 Task: Set "Trellis RD quantization" for "H.264/MPEG-4 Part 10/AVC encoder (x264)" to 2.
Action: Mouse moved to (98, 13)
Screenshot: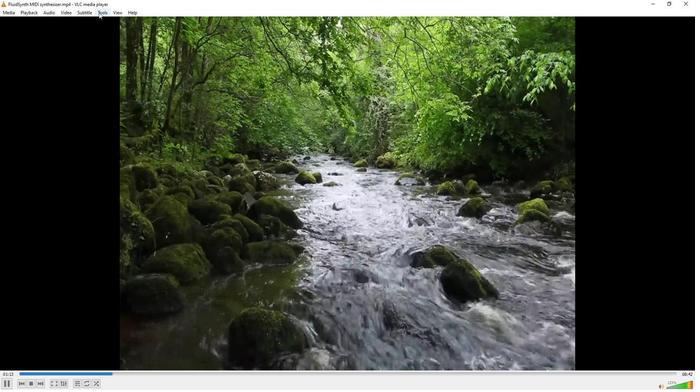 
Action: Mouse pressed left at (98, 13)
Screenshot: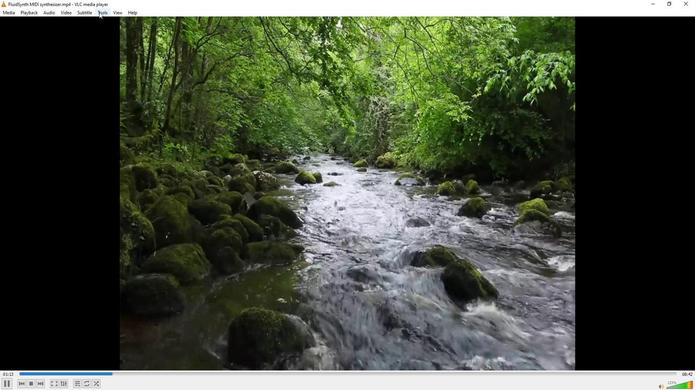 
Action: Mouse moved to (108, 101)
Screenshot: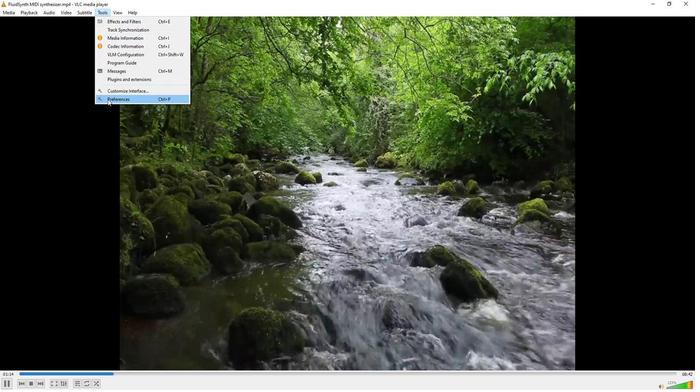 
Action: Mouse pressed left at (108, 101)
Screenshot: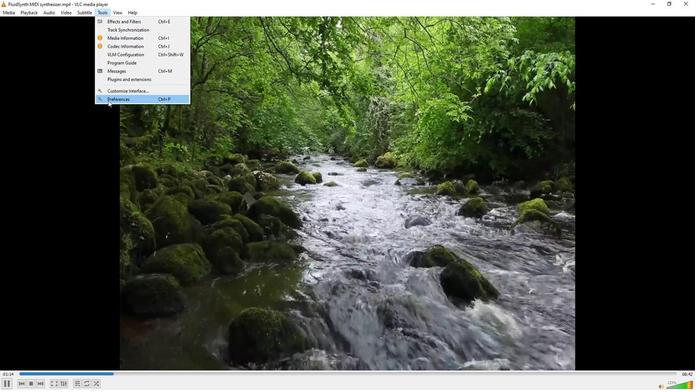 
Action: Mouse moved to (79, 304)
Screenshot: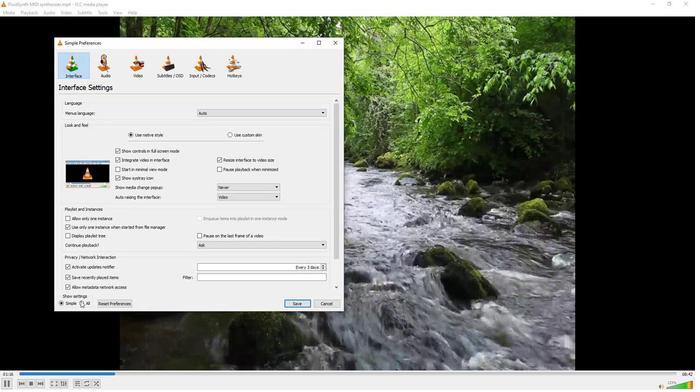 
Action: Mouse pressed left at (79, 304)
Screenshot: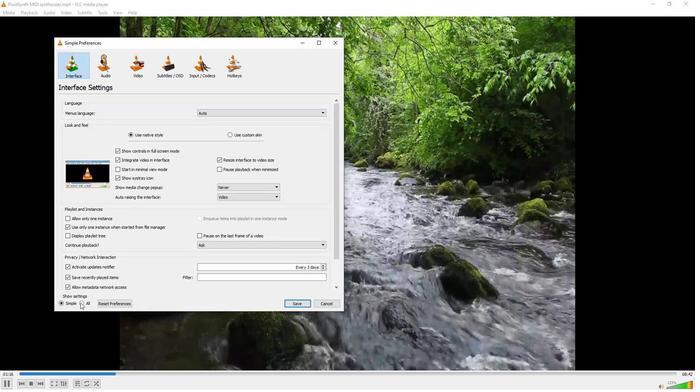 
Action: Mouse moved to (72, 232)
Screenshot: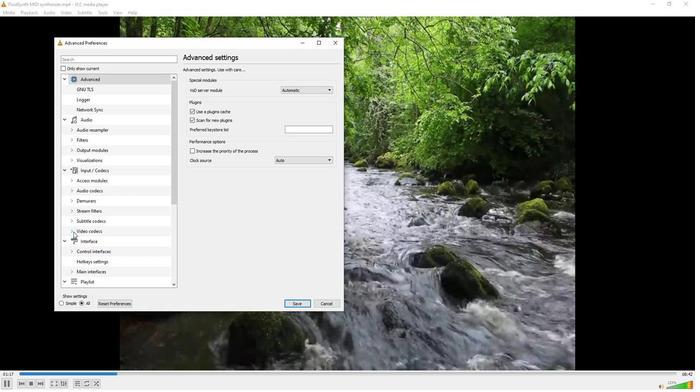 
Action: Mouse pressed left at (72, 232)
Screenshot: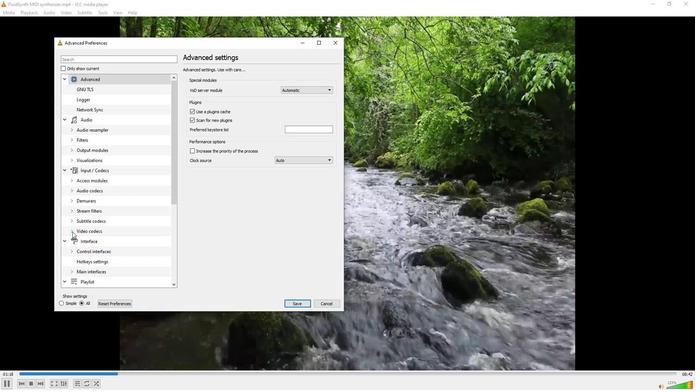 
Action: Mouse moved to (93, 244)
Screenshot: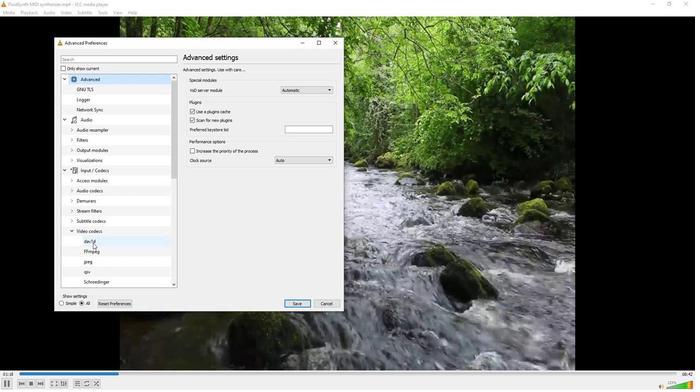 
Action: Mouse scrolled (93, 244) with delta (0, 0)
Screenshot: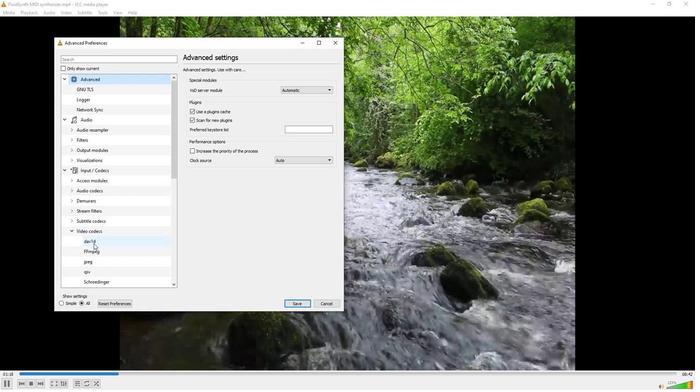 
Action: Mouse scrolled (93, 244) with delta (0, 0)
Screenshot: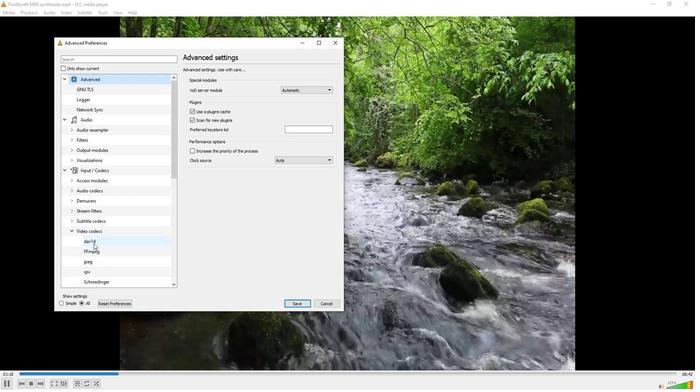 
Action: Mouse moved to (96, 252)
Screenshot: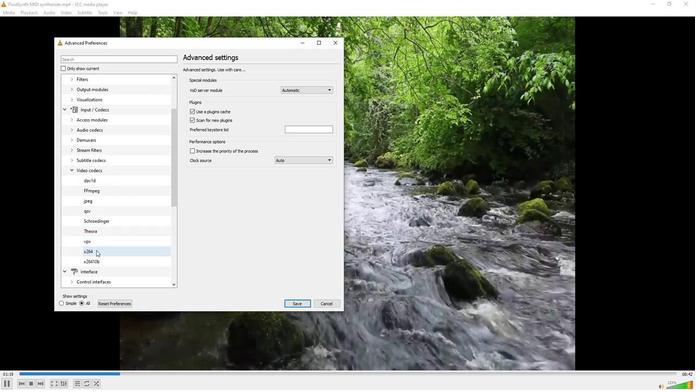 
Action: Mouse pressed left at (96, 252)
Screenshot: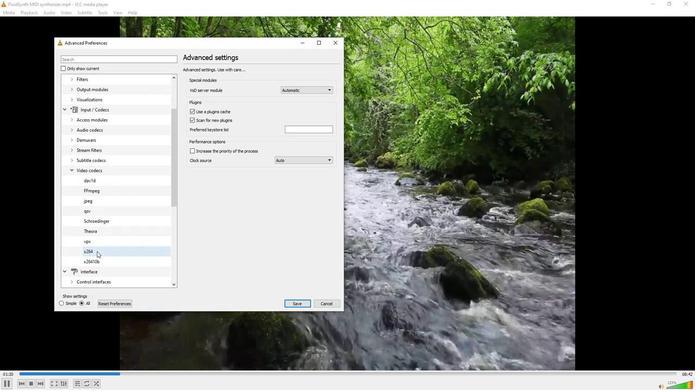 
Action: Mouse moved to (237, 244)
Screenshot: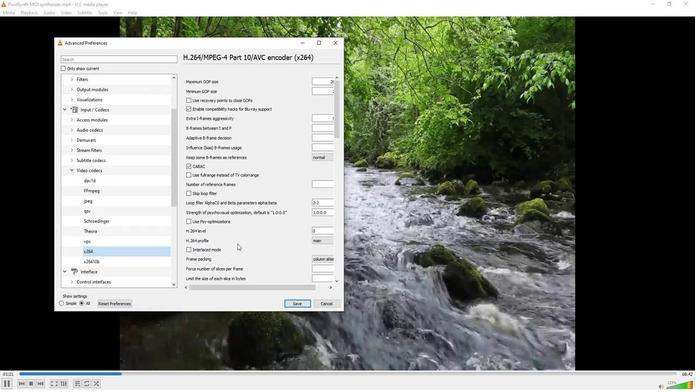 
Action: Mouse scrolled (237, 244) with delta (0, 0)
Screenshot: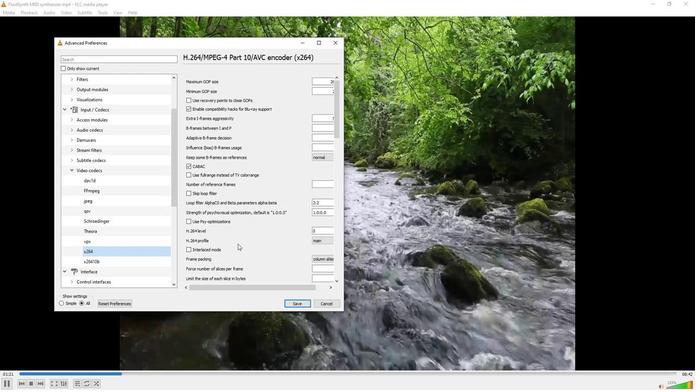 
Action: Mouse scrolled (237, 244) with delta (0, 0)
Screenshot: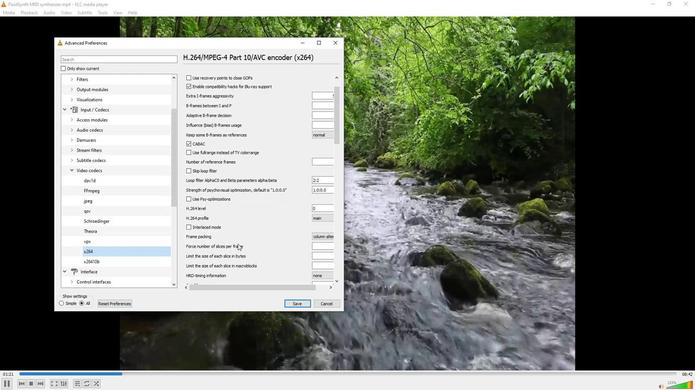 
Action: Mouse scrolled (237, 244) with delta (0, 0)
Screenshot: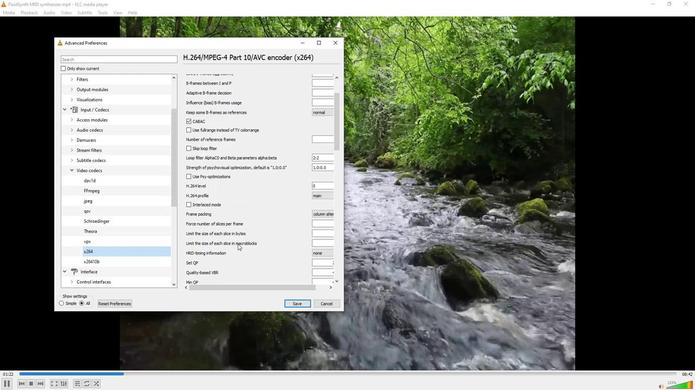 
Action: Mouse scrolled (237, 244) with delta (0, 0)
Screenshot: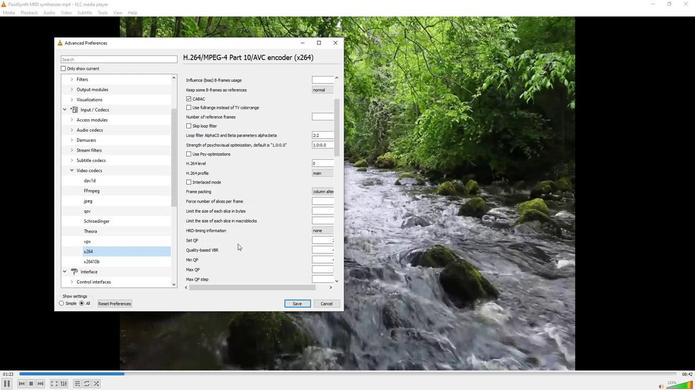 
Action: Mouse scrolled (237, 244) with delta (0, 0)
Screenshot: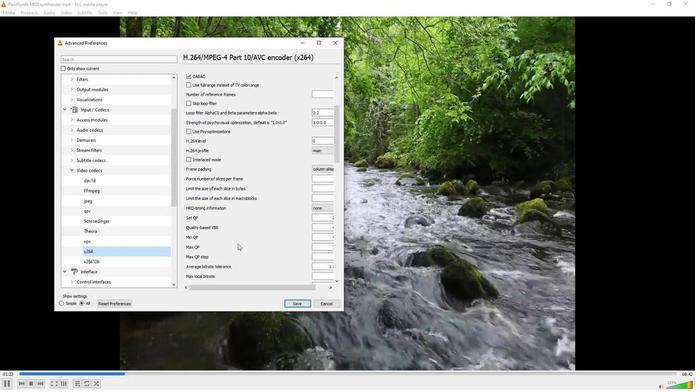 
Action: Mouse scrolled (237, 244) with delta (0, 0)
Screenshot: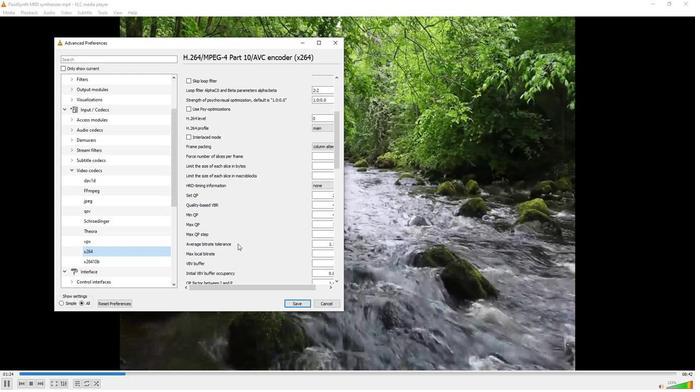 
Action: Mouse scrolled (237, 244) with delta (0, 0)
Screenshot: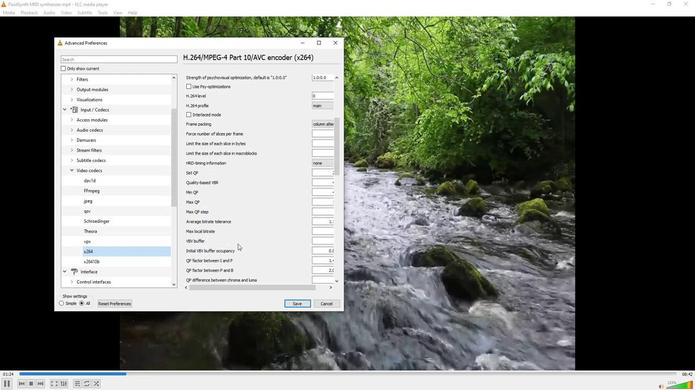 
Action: Mouse scrolled (237, 244) with delta (0, 0)
Screenshot: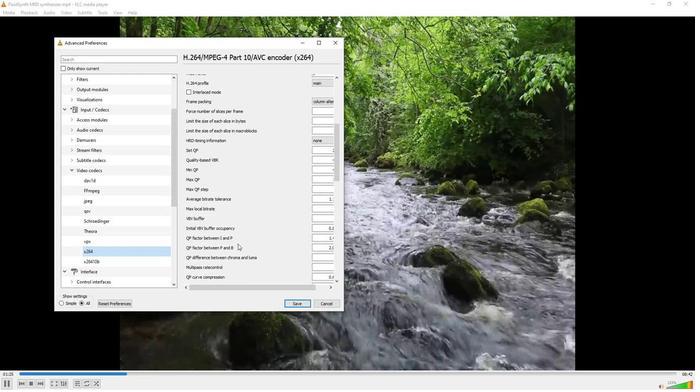 
Action: Mouse scrolled (237, 244) with delta (0, 0)
Screenshot: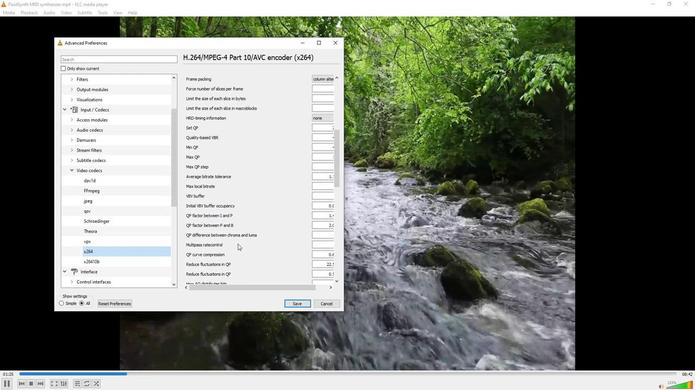 
Action: Mouse scrolled (237, 244) with delta (0, 0)
Screenshot: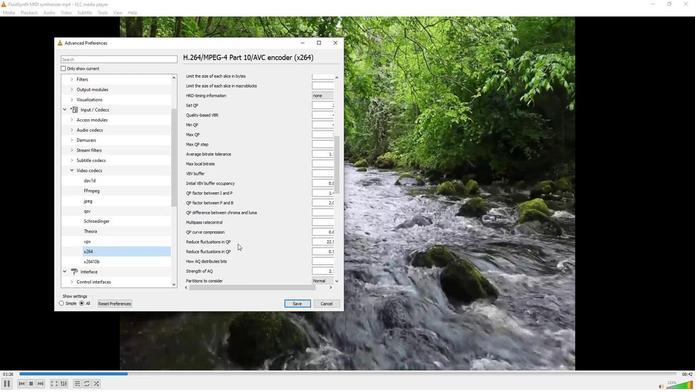 
Action: Mouse scrolled (237, 244) with delta (0, 0)
Screenshot: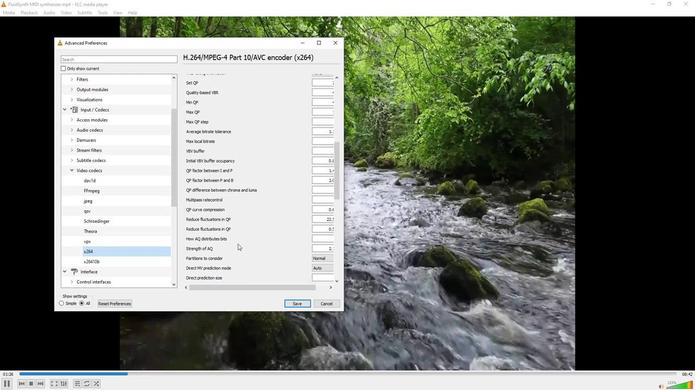 
Action: Mouse scrolled (237, 244) with delta (0, 0)
Screenshot: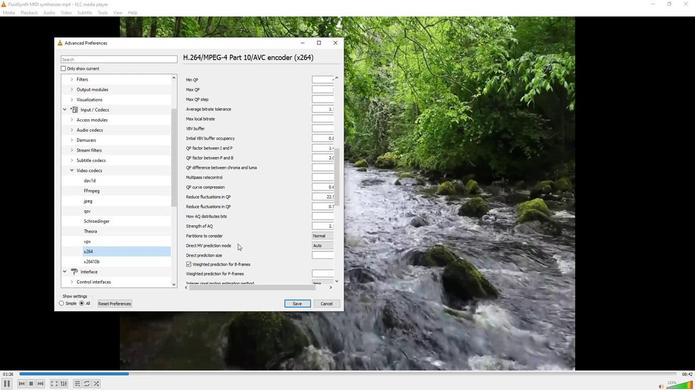 
Action: Mouse scrolled (237, 244) with delta (0, 0)
Screenshot: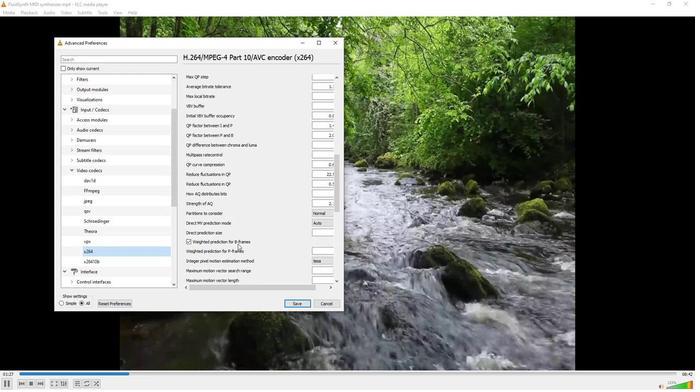 
Action: Mouse scrolled (237, 244) with delta (0, 0)
Screenshot: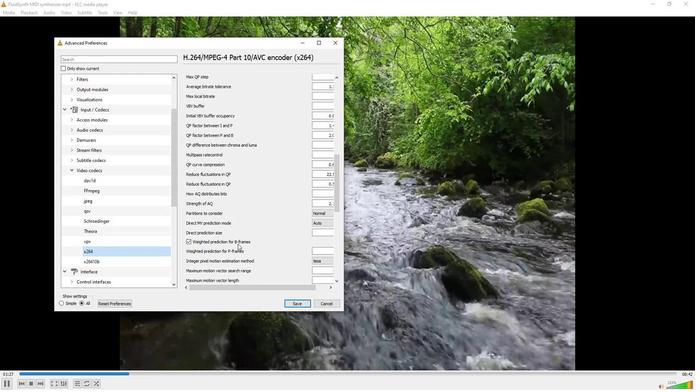 
Action: Mouse scrolled (237, 244) with delta (0, 0)
Screenshot: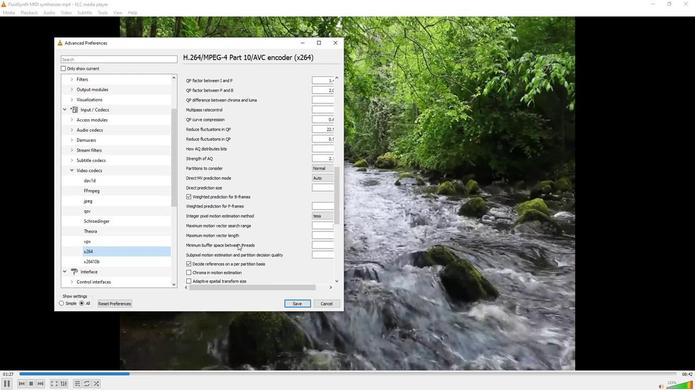 
Action: Mouse scrolled (237, 244) with delta (0, 0)
Screenshot: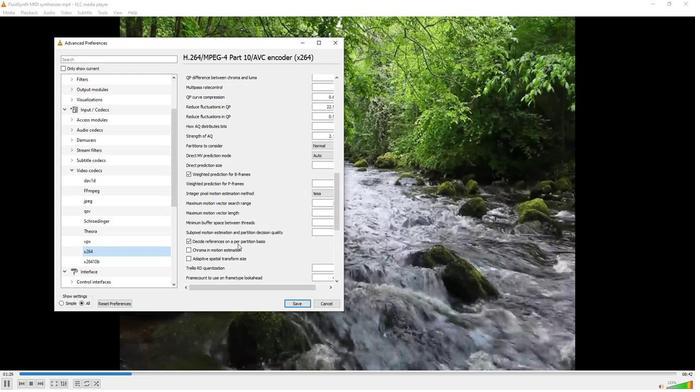 
Action: Mouse moved to (232, 287)
Screenshot: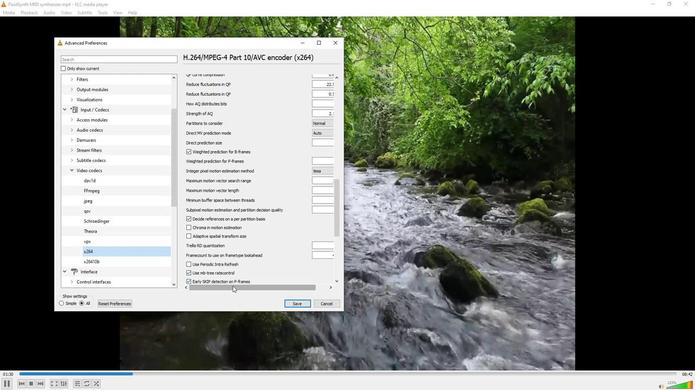 
Action: Mouse pressed left at (232, 287)
Screenshot: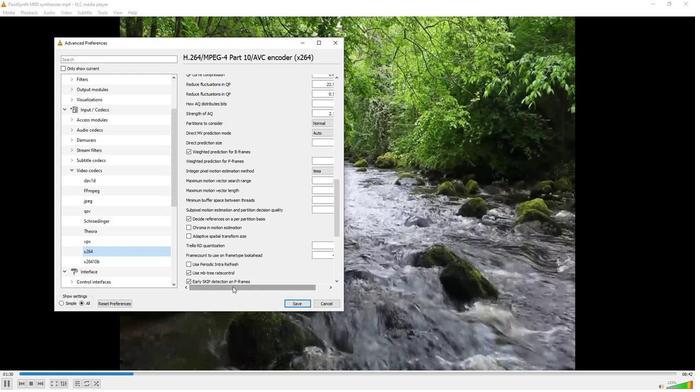 
Action: Mouse moved to (327, 246)
Screenshot: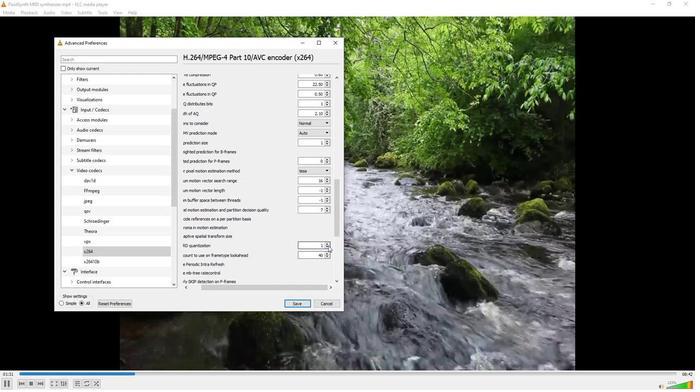 
Action: Mouse pressed left at (327, 246)
Screenshot: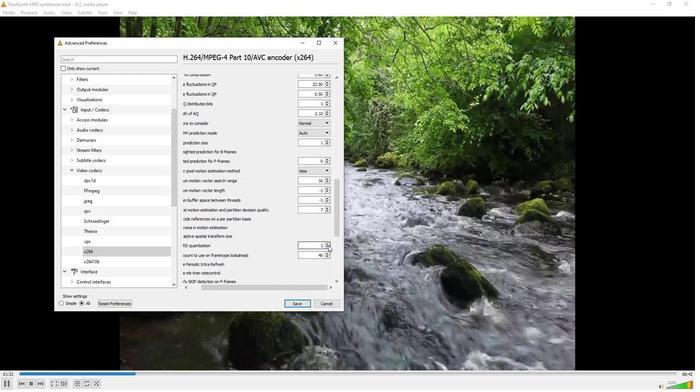 
Action: Mouse moved to (326, 244)
Screenshot: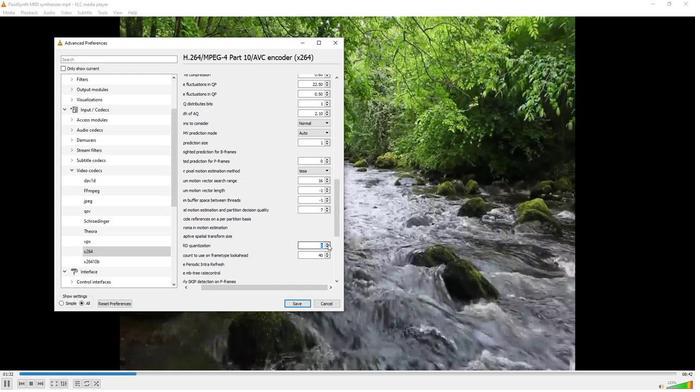 
Action: Mouse pressed left at (326, 244)
Screenshot: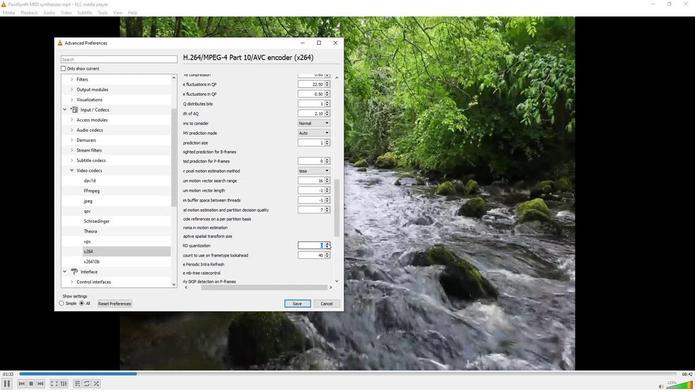 
Action: Mouse pressed left at (326, 244)
Screenshot: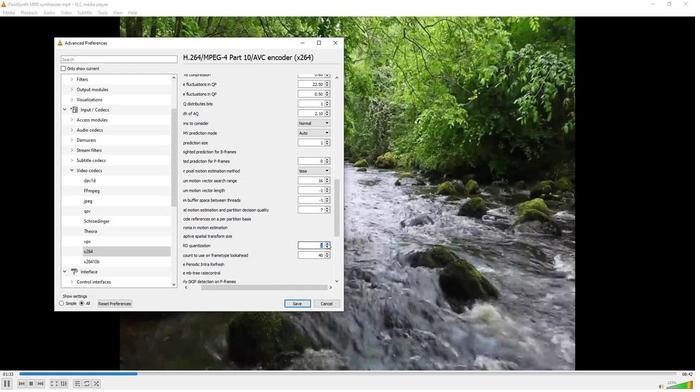 
Action: Mouse moved to (302, 255)
Screenshot: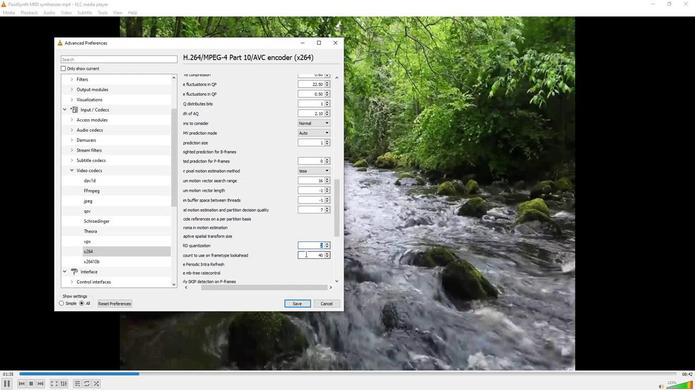 
